 Task: Increase the font size of the text "Assign tasks."
Action: Mouse moved to (522, 241)
Screenshot: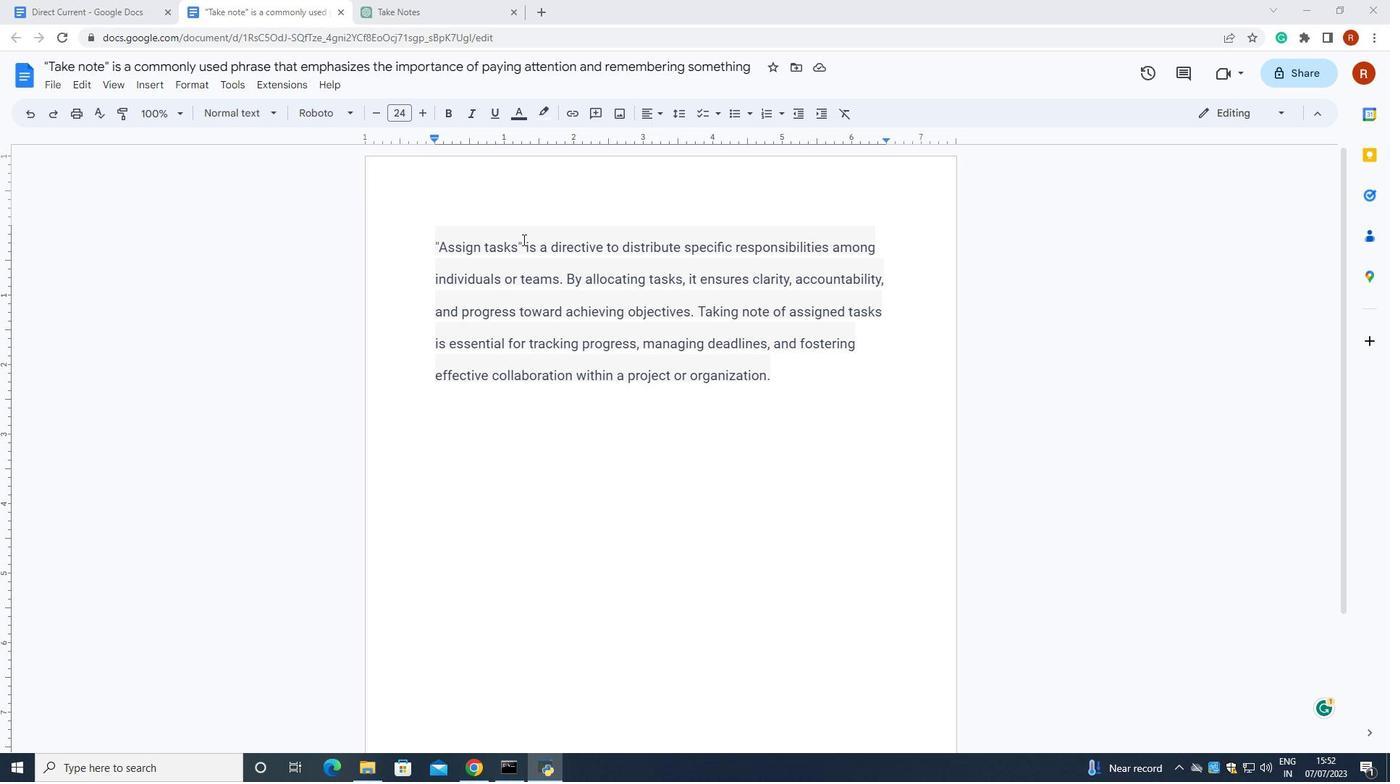 
Action: Mouse pressed left at (522, 241)
Screenshot: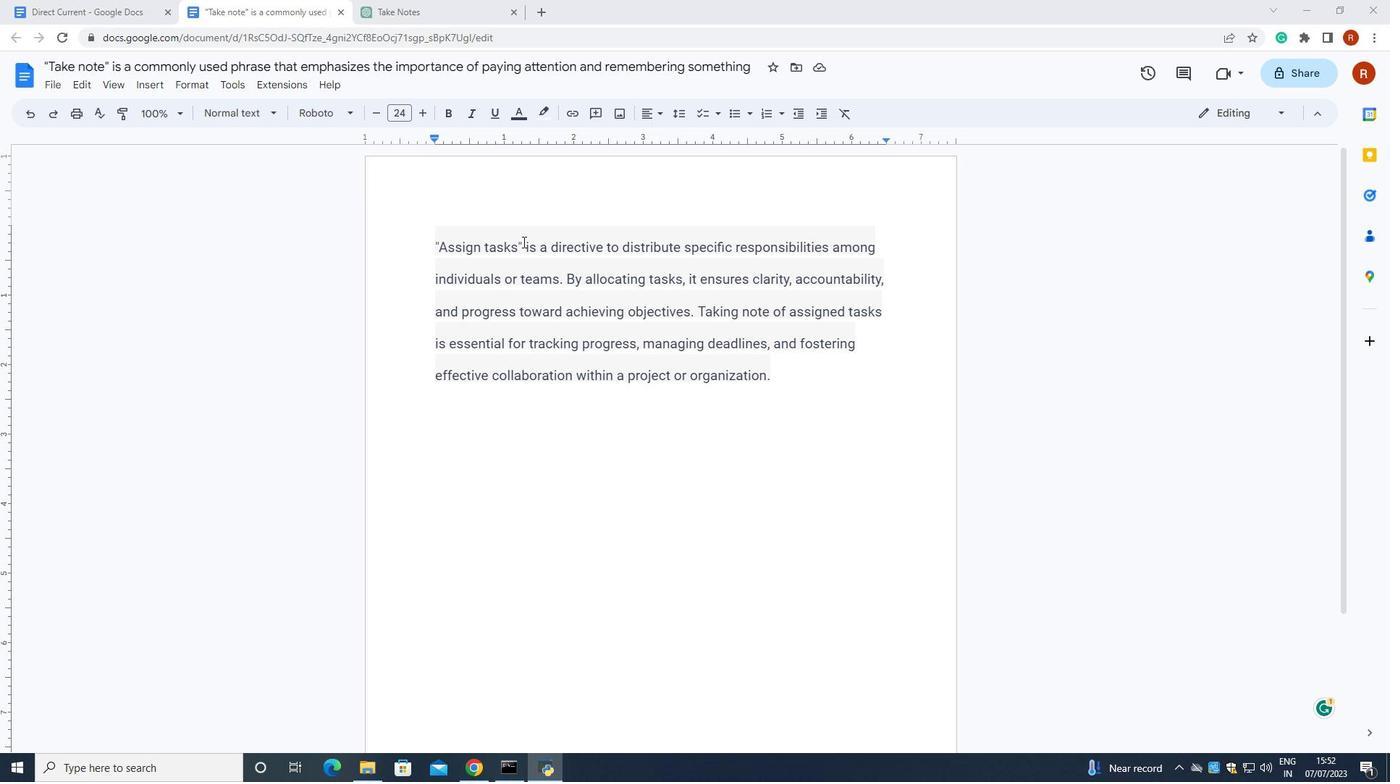 
Action: Mouse moved to (202, 88)
Screenshot: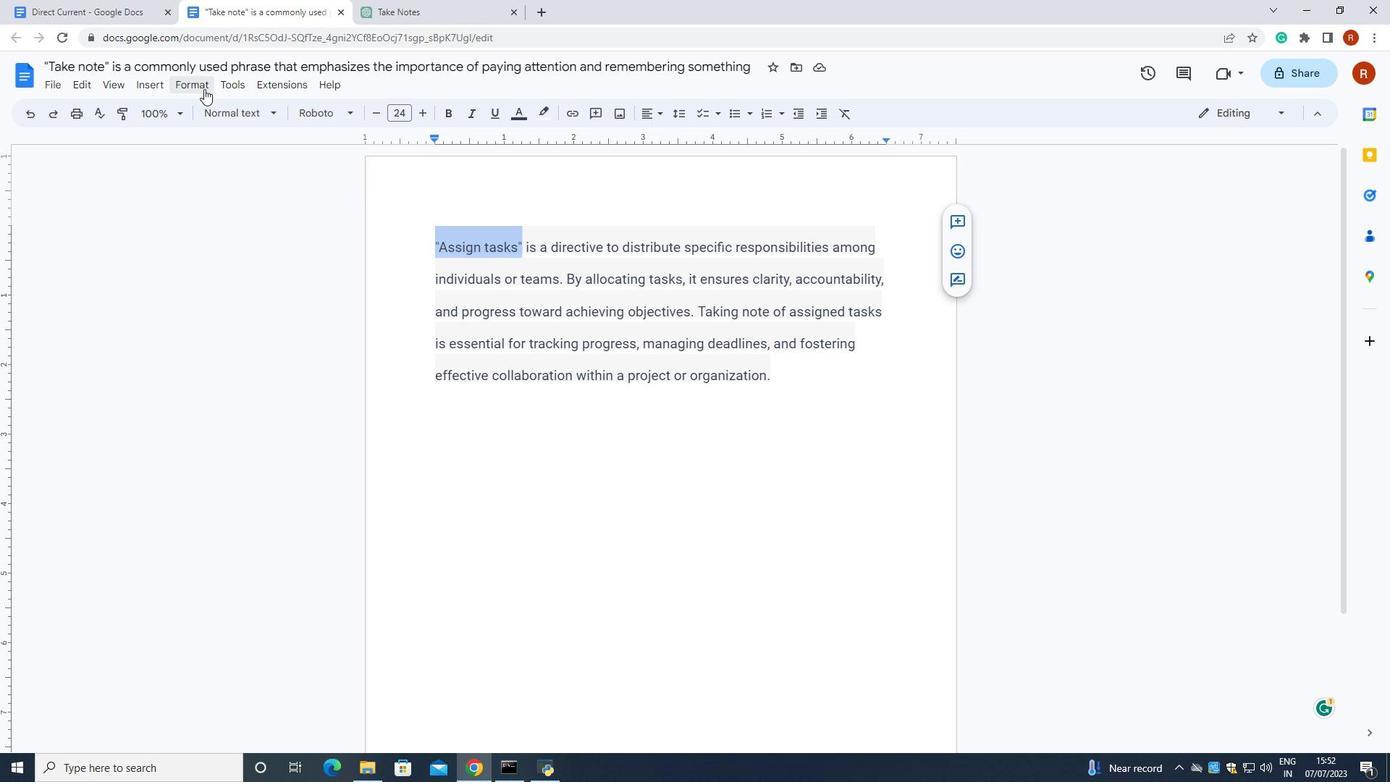 
Action: Mouse pressed left at (202, 88)
Screenshot: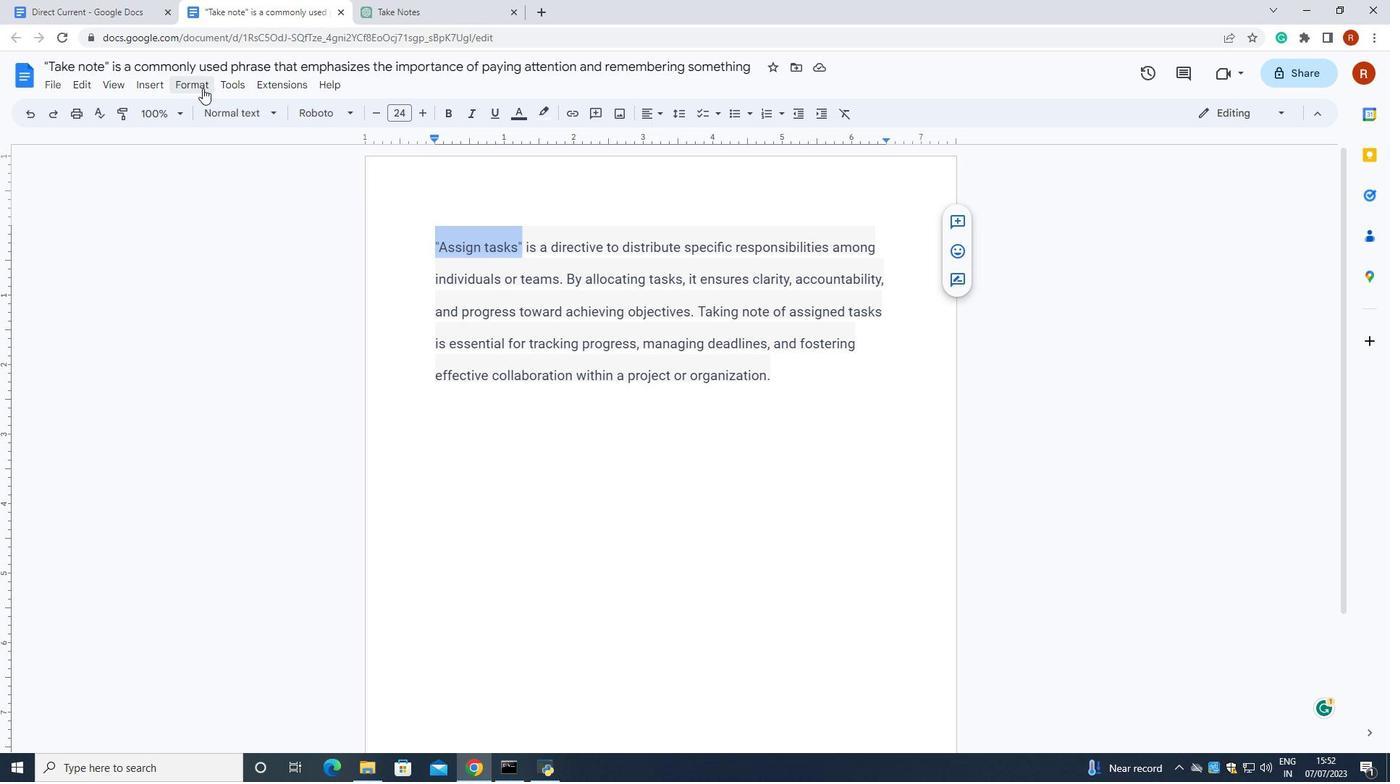 
Action: Mouse moved to (621, 263)
Screenshot: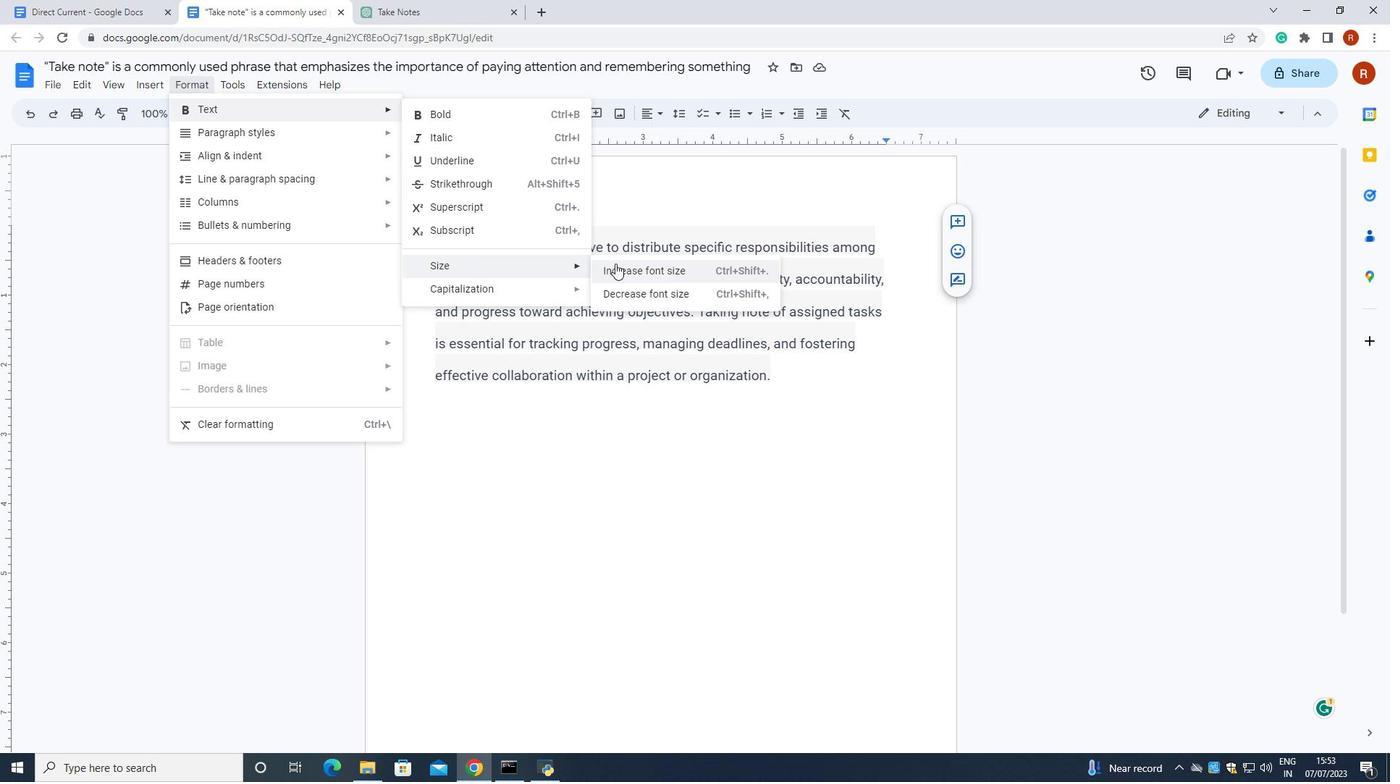 
Action: Mouse pressed left at (621, 263)
Screenshot: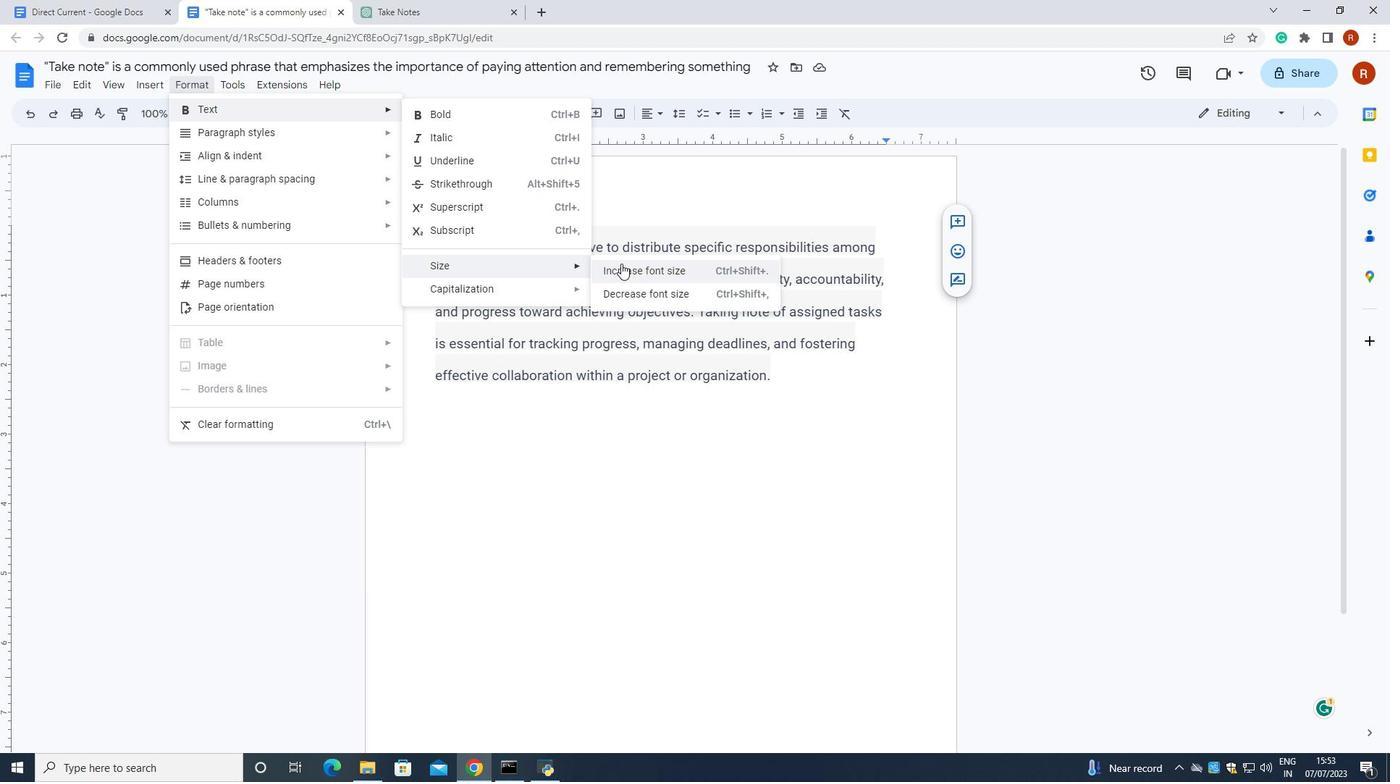 
Action: Mouse moved to (621, 263)
Screenshot: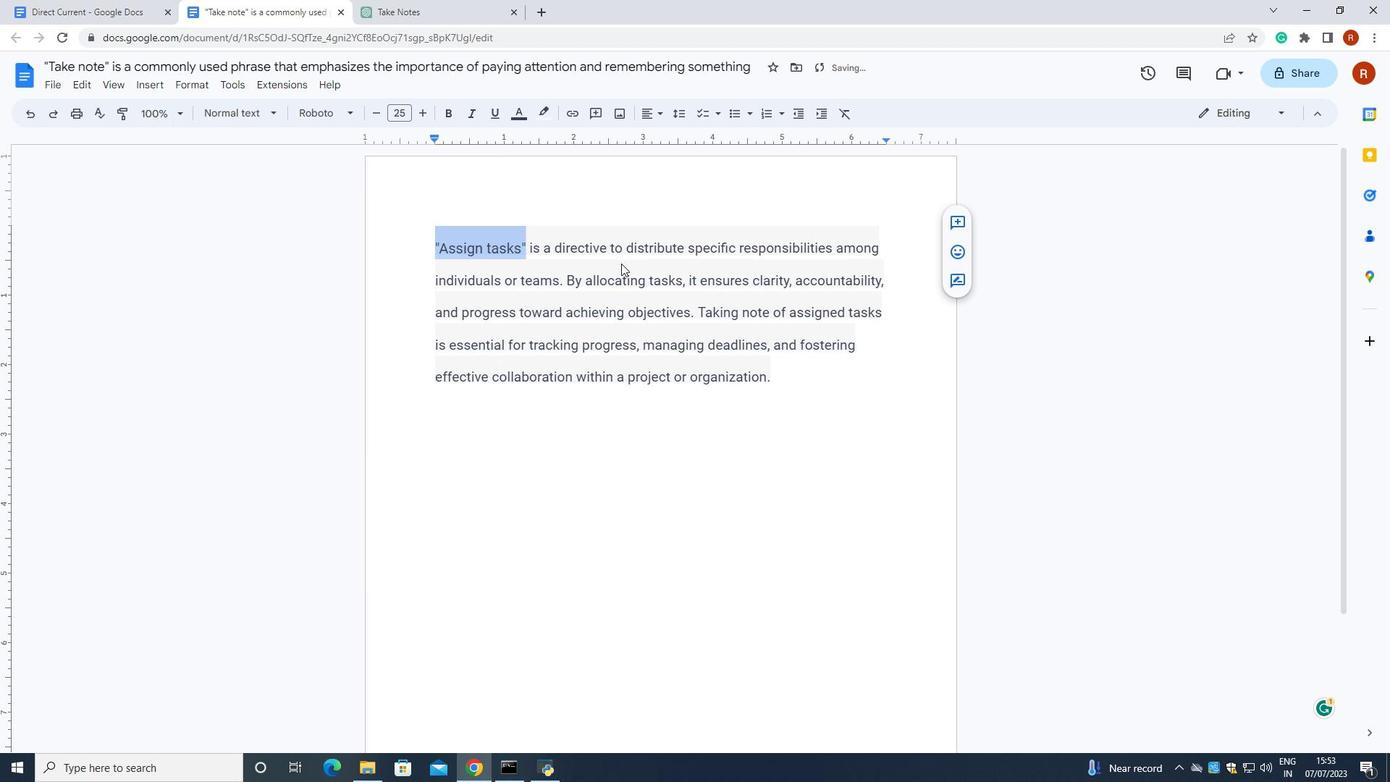 
